 Task: Find the angle between two vectors given their components: v = {2, -1, 3} and u = {-1, 2, 1}.
Action: Mouse moved to (93, 311)
Screenshot: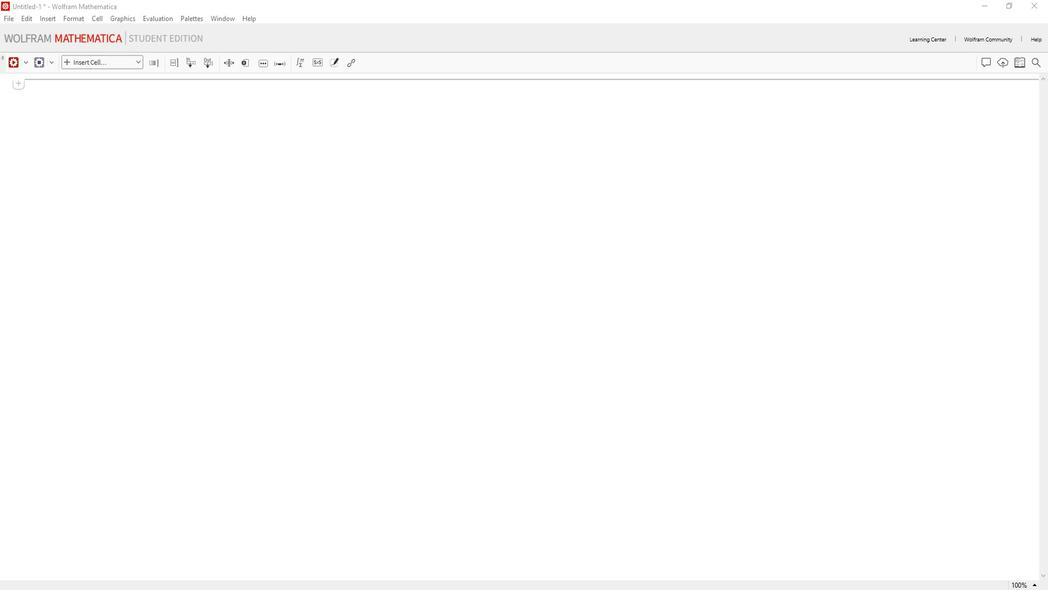 
Action: Mouse pressed left at (93, 311)
Screenshot: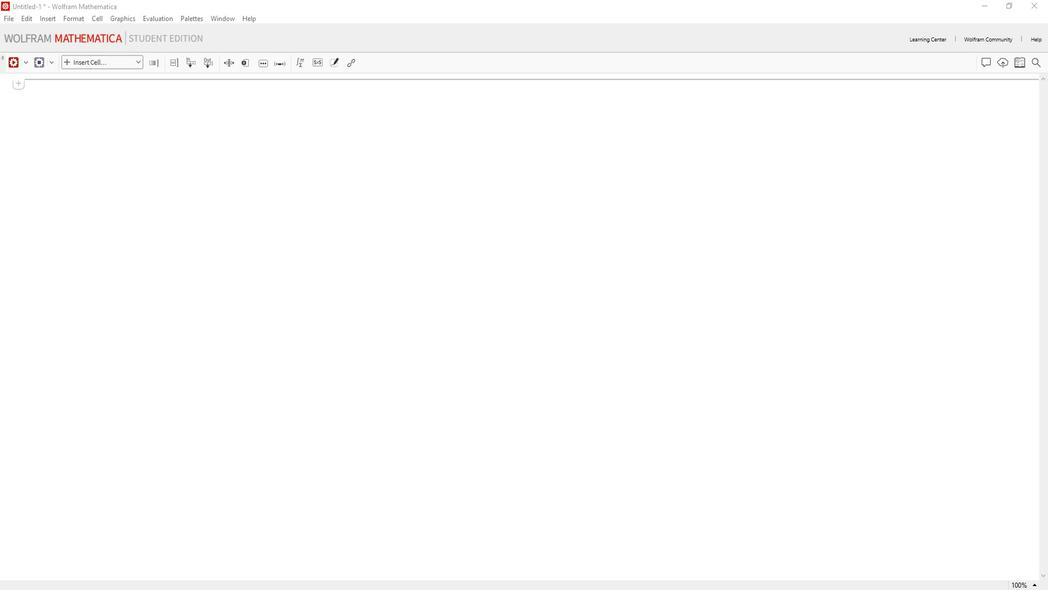 
Action: Mouse moved to (97, 58)
Screenshot: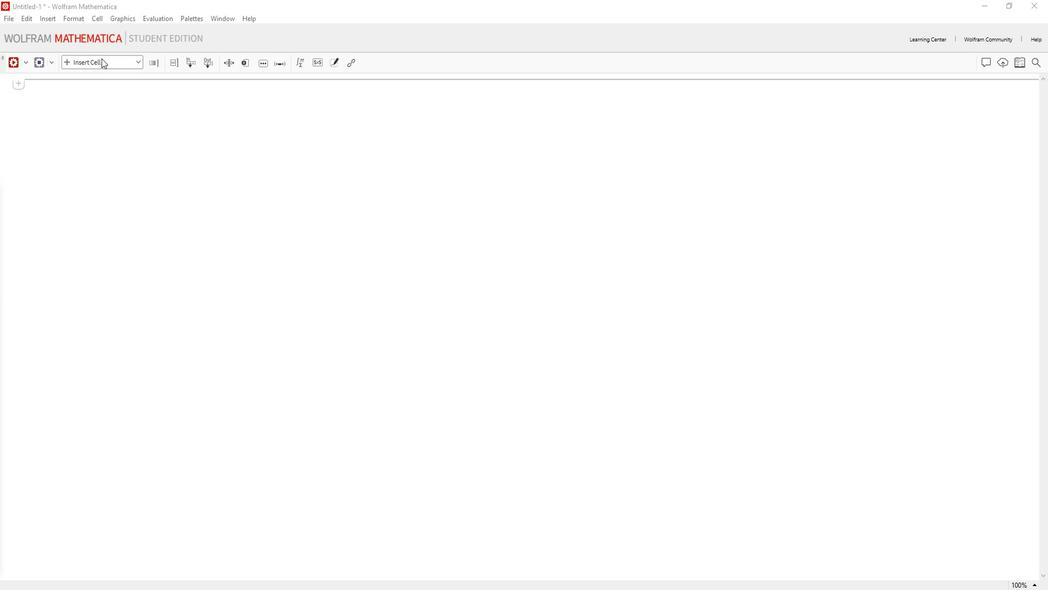 
Action: Mouse pressed left at (97, 58)
Screenshot: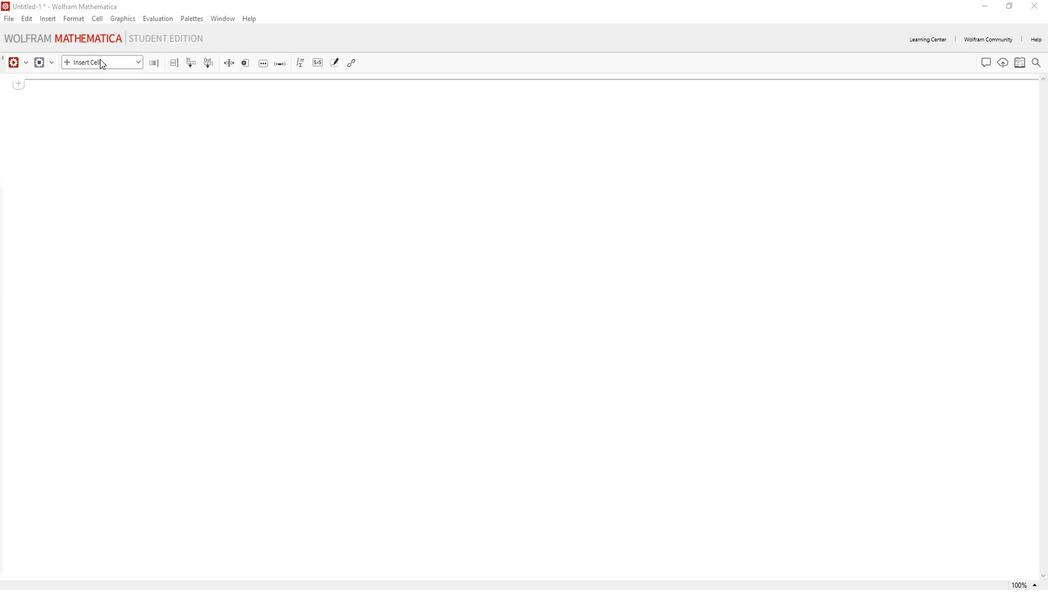 
Action: Mouse moved to (97, 85)
Screenshot: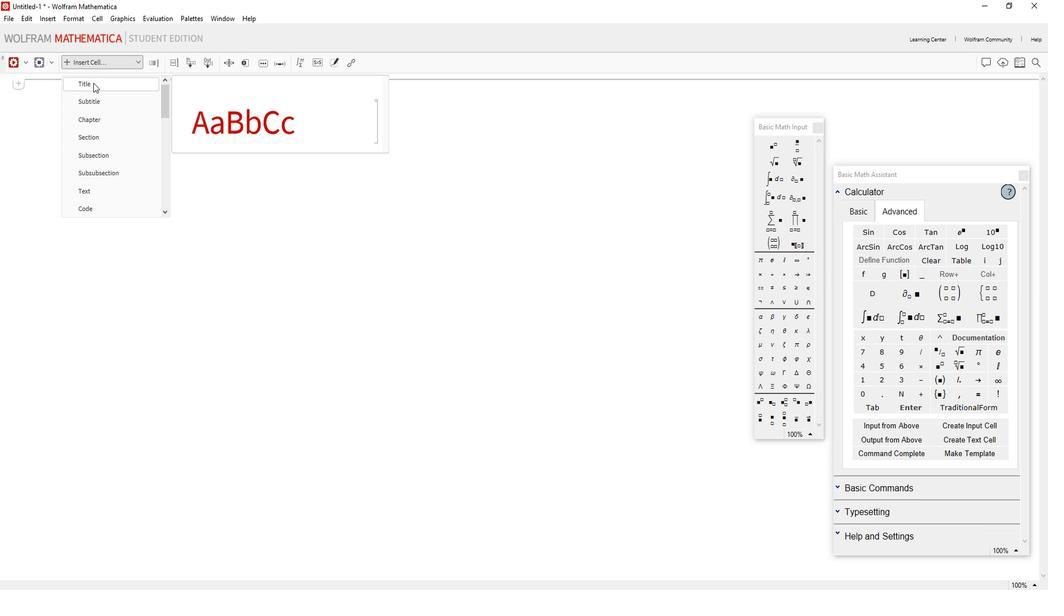 
Action: Mouse pressed left at (97, 85)
Screenshot: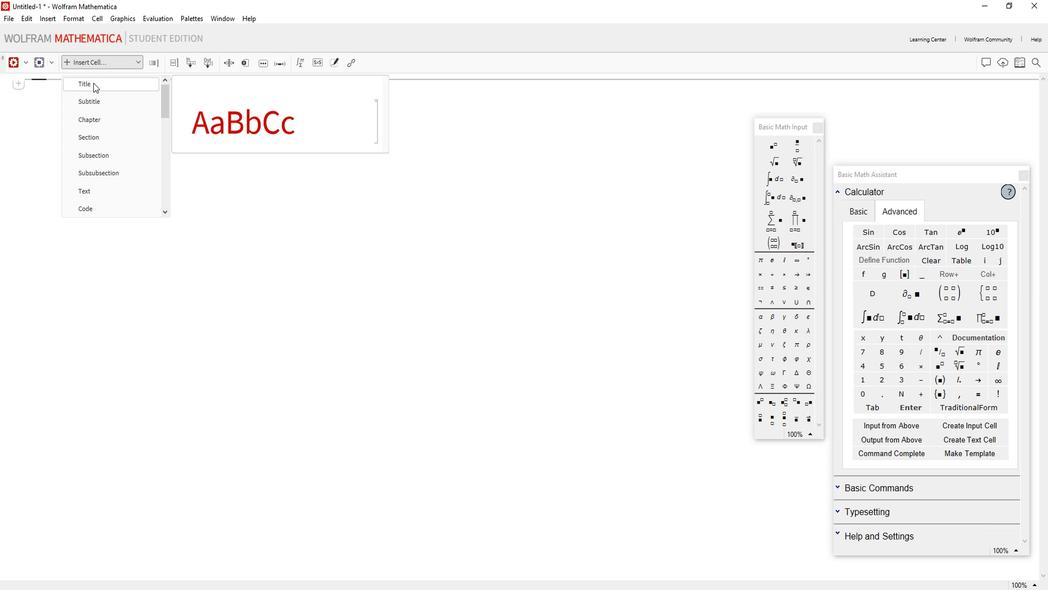 
Action: Mouse moved to (97, 127)
Screenshot: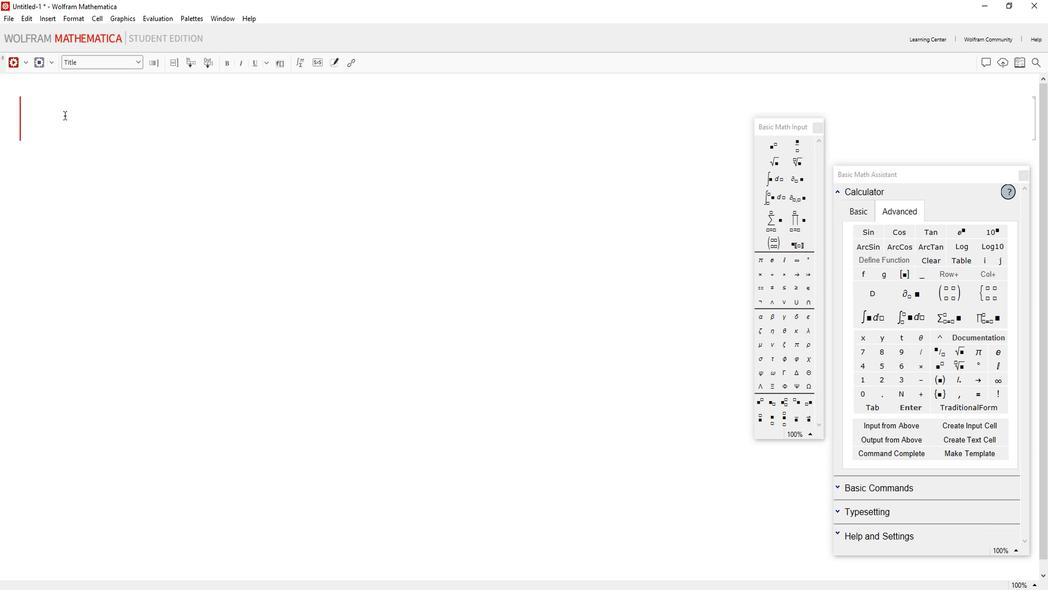 
Action: Mouse pressed left at (97, 127)
Screenshot: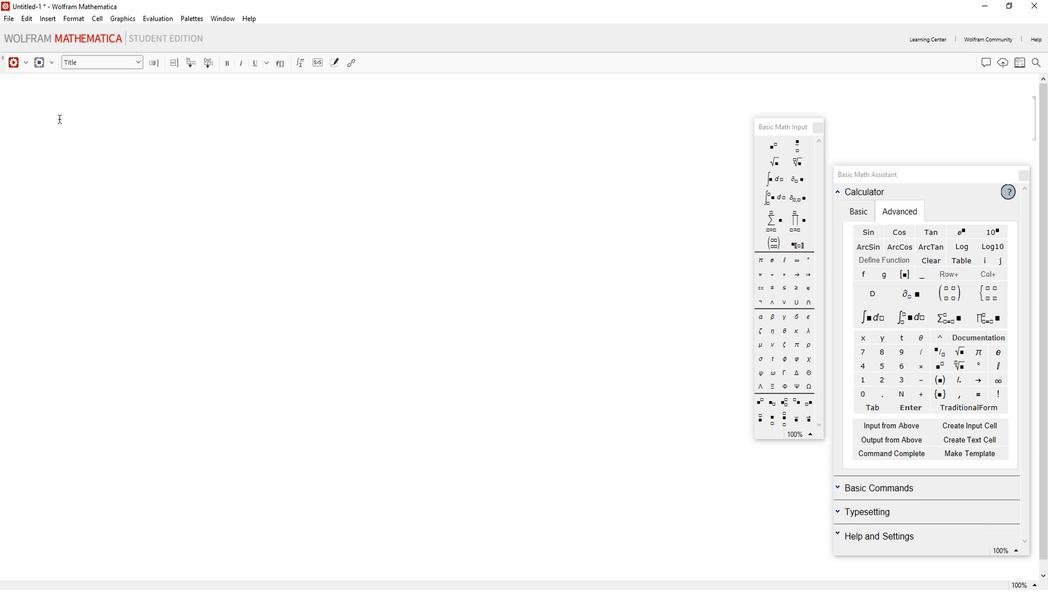 
Action: Key pressed <Key.shift>c<Key.backspace><Key.shift>Calcua<Key.backspace>la<Key.backspace>a<Key.backspace>ate<Key.space>the<Key.space>angle<Key.space>between<Key.space>two<Key.space>vectors
Screenshot: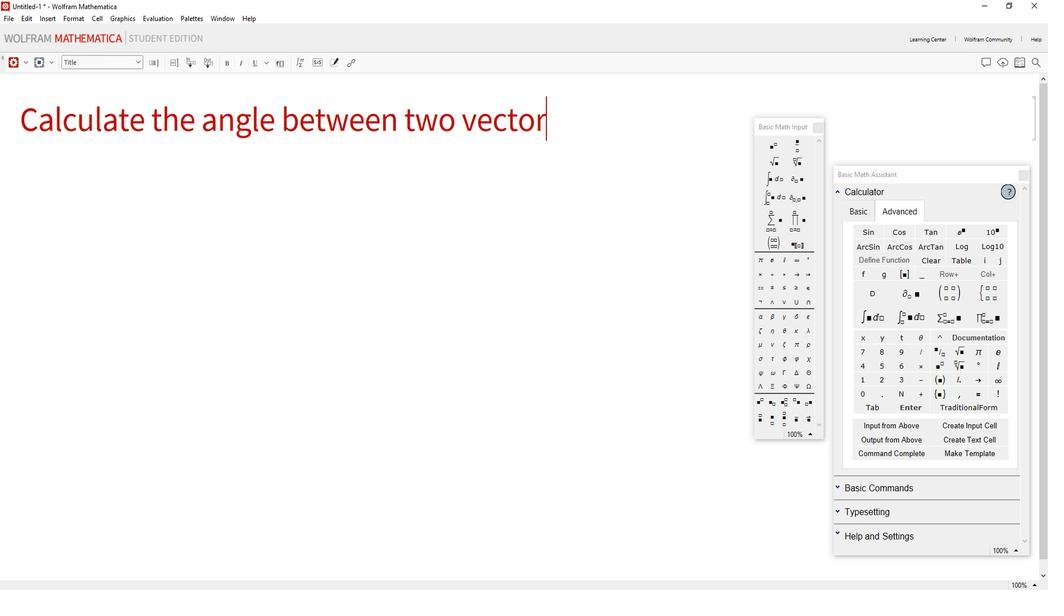 
Action: Mouse moved to (98, 189)
Screenshot: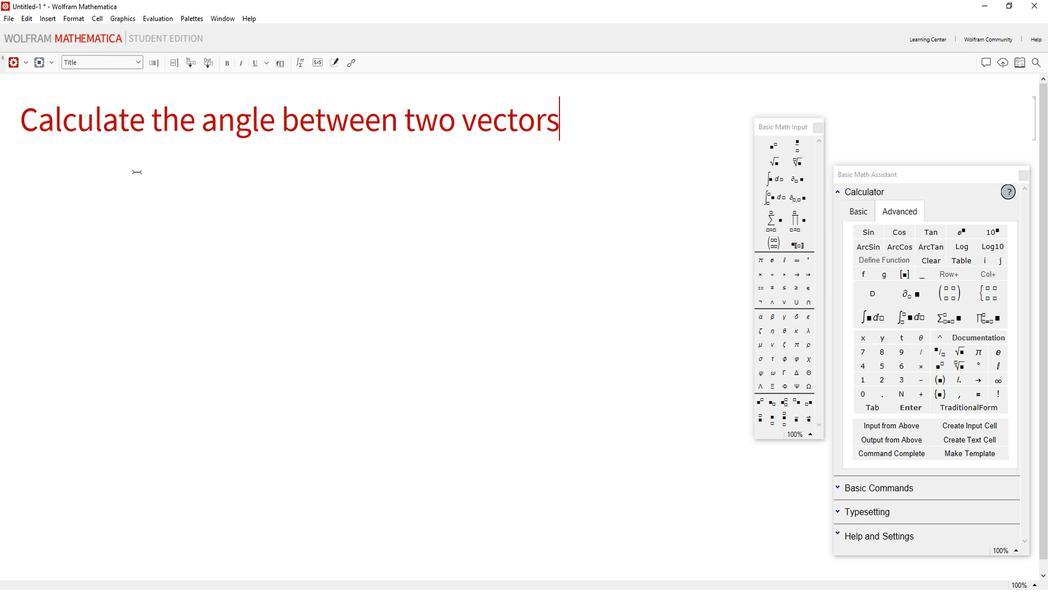 
Action: Mouse pressed left at (98, 189)
Screenshot: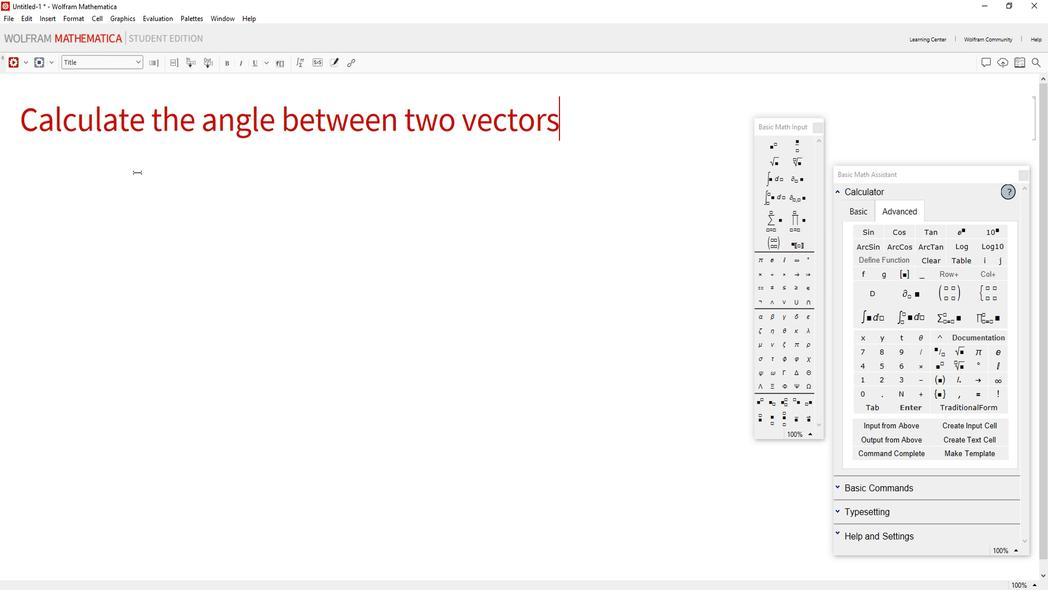 
Action: Mouse moved to (97, 63)
Screenshot: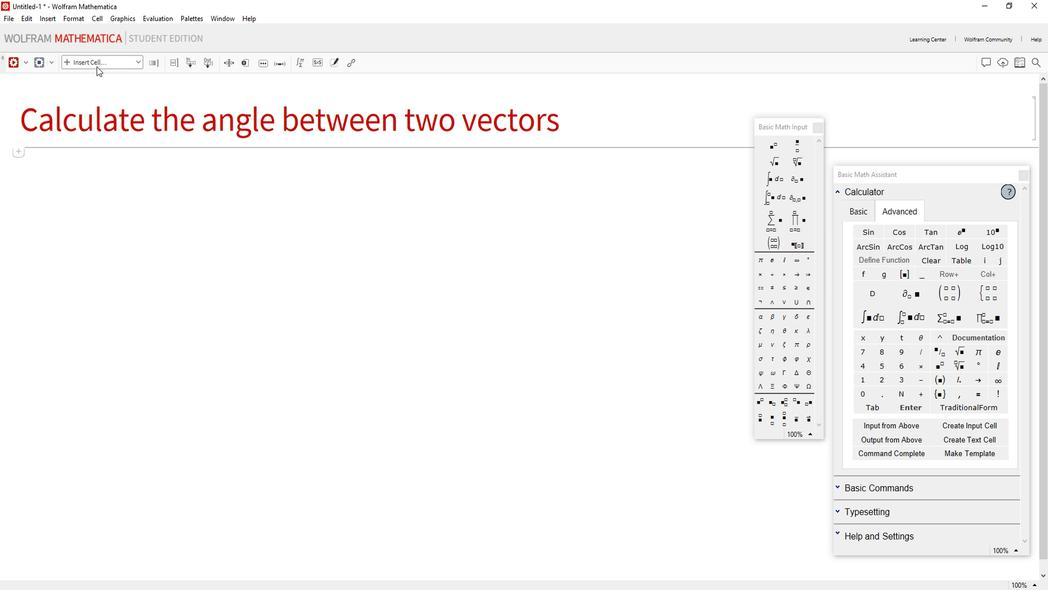 
Action: Mouse pressed left at (97, 63)
Screenshot: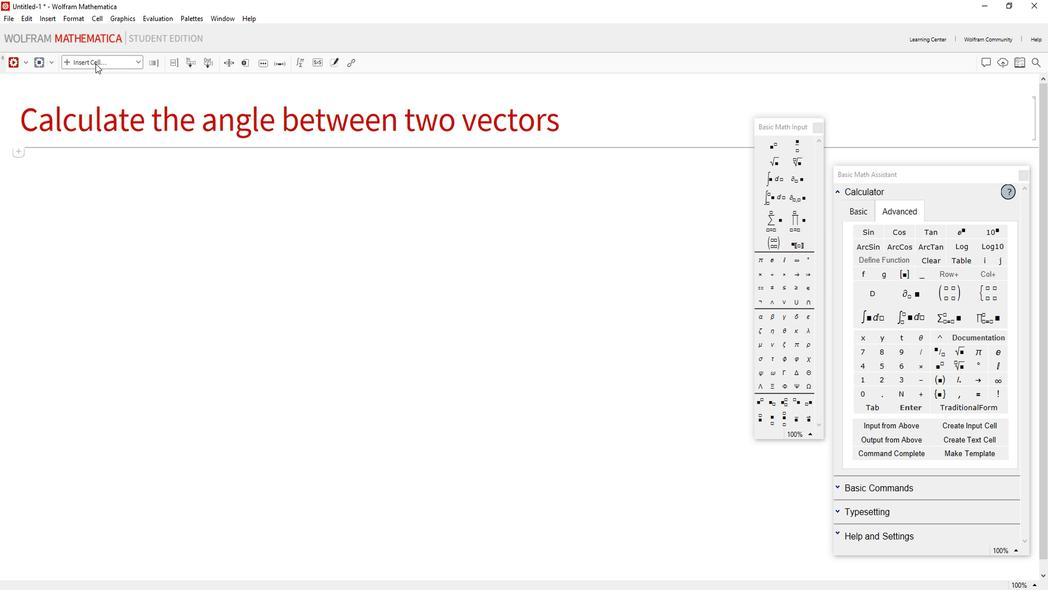 
Action: Mouse moved to (97, 227)
Screenshot: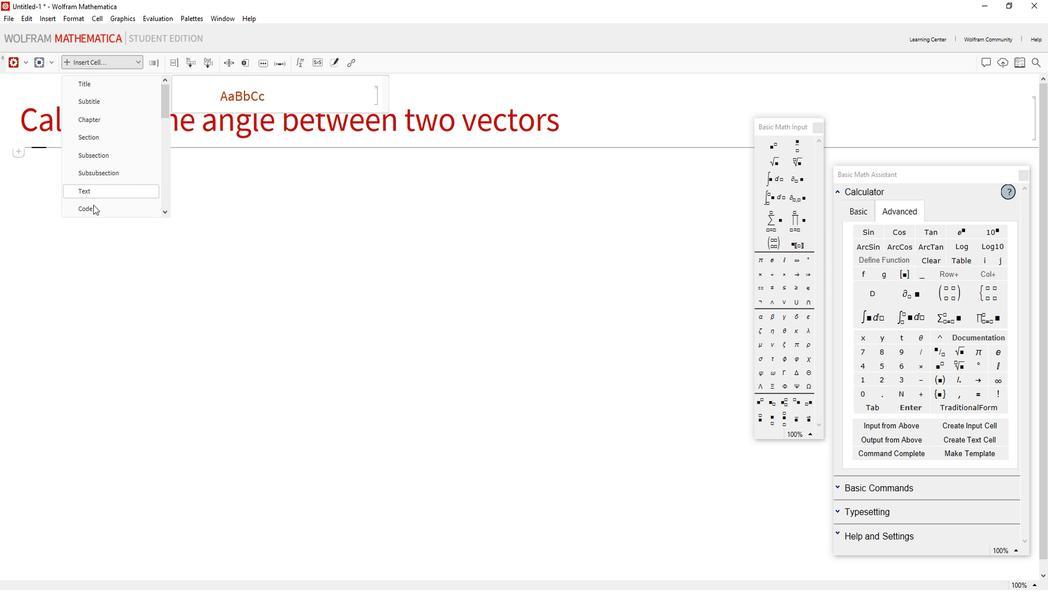 
Action: Mouse pressed left at (97, 227)
Screenshot: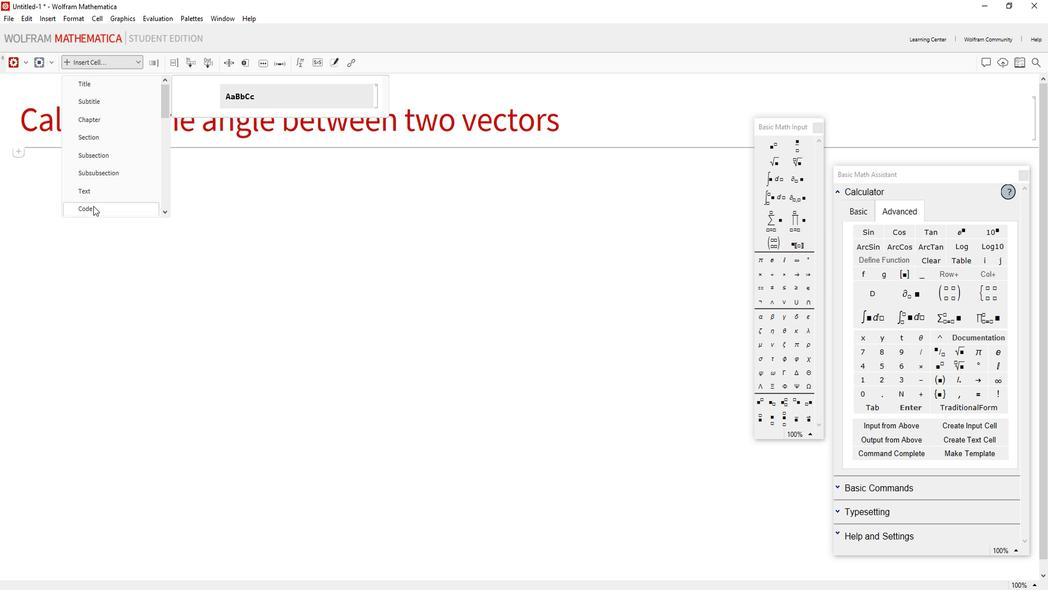 
Action: Mouse moved to (98, 201)
Screenshot: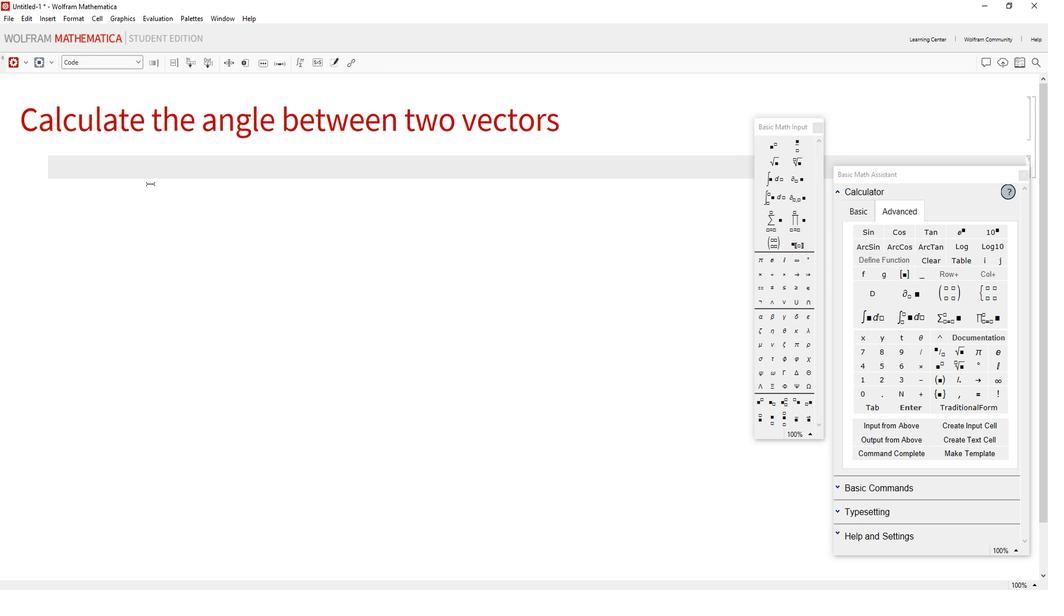 
Action: Key pressed u<Key.space>=<Key.space>[<Key.backspace><Key.shift><Key.shift><Key.shift><Key.shift><Key.shift><Key.shift><Key.shift><Key.shift>{-1,<Key.space>2,<Key.space>1<Key.right><Key.shift_r><Key.shift_r><Key.shift_r><Key.shift_r><Key.shift_r>;<Key.enter>v<Key.space>=<Key.space><Key.shift_r>{2,<Key.space>-1,<Key.space>3<Key.right>;<Key.enter>dot<Key.shift>Product<Key.space>=<Key.space>u.v<Key.shift_r><Key.shift_r><Key.shift_r><Key.shift_r><Key.shift_r><Key.shift_r><Key.shift_r><Key.shift_r><Key.shift_r>;<Key.enter>magnitude<Key.shift>U<Key.space>=<Key.space><Key.shift><Key.shift><Key.shift><Key.shift><Key.shift><Key.shift><Key.shift><Key.shift><Key.shift><Key.shift><Key.shift>Sqrt[u.u<Key.right>;<Key.enter>magnitude<Key.shift>V<Key.space>=<Key.space><Key.shift>Squrt<Key.backspace><Key.backspace><Key.backspace>rt<Key.shift><Key.shift><Key.shift><Key.shift><Key.shift><Key.shift>[v.v<Key.right>;<Key.enter>cost<Key.backspace><Key.shift>Theta<Key.space>=<Key.space>dot<Key.shift>Product<Key.space>/<Key.space>9<Key.backspace><Key.shift>(magnitude<Key.shift>U<Key.space>*<Key.space>magnitude<Key.shift>V<Key.right>;<Key.enter>theta<Key.space>=<Key.space><Key.shift>Arc<Key.backspace><Key.shift><Key.shift><Key.shift><Key.shift><Key.shift><Key.shift><Key.shift><Key.shift><Key.shift><Key.shift><Key.shift><Key.shift><Key.shift><Key.shift><Key.shift>c<Key.shift>Cos<Key.shift>[cos<Key.shift>Theta<Key.right>;<Key.enter>theta<Key.shift>Degress<Key.backspace><Key.backspace>e<Key.space>=<Key.space><Key.shift>thera<Key.backspace><Key.backspace>ta<Key.space>-<Key.backspace>*<Key.space><Key.shift><Key.shift>(180/<Key.shift>Pi<Key.right>;<Key.enter>theta<Key.shift>Degress<Key.backspace><Key.backspace>es<Key.shift_r><Key.enter>
Screenshot: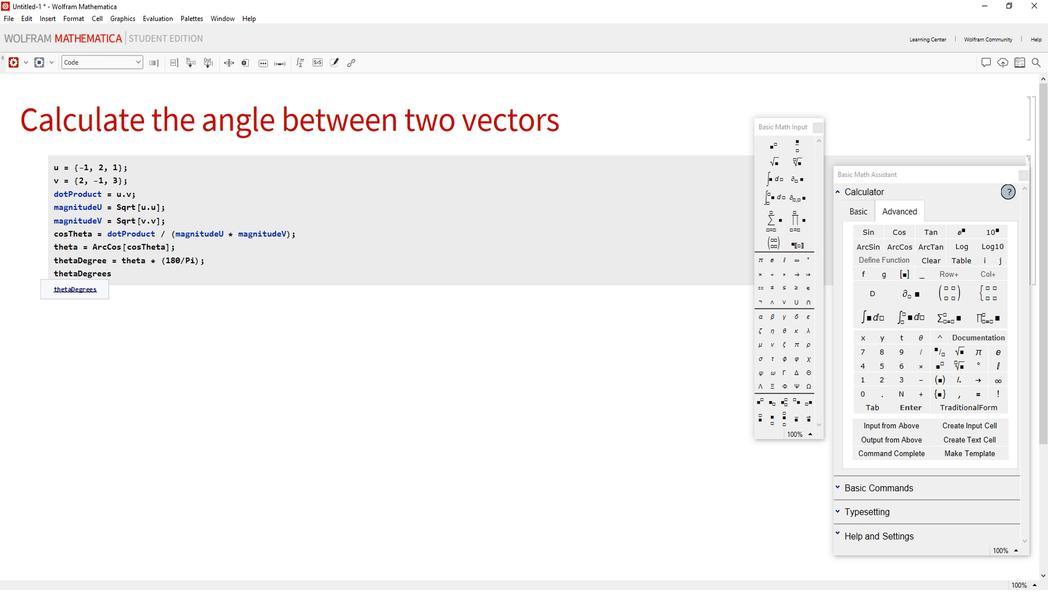 
Action: Mouse moved to (88, 321)
Screenshot: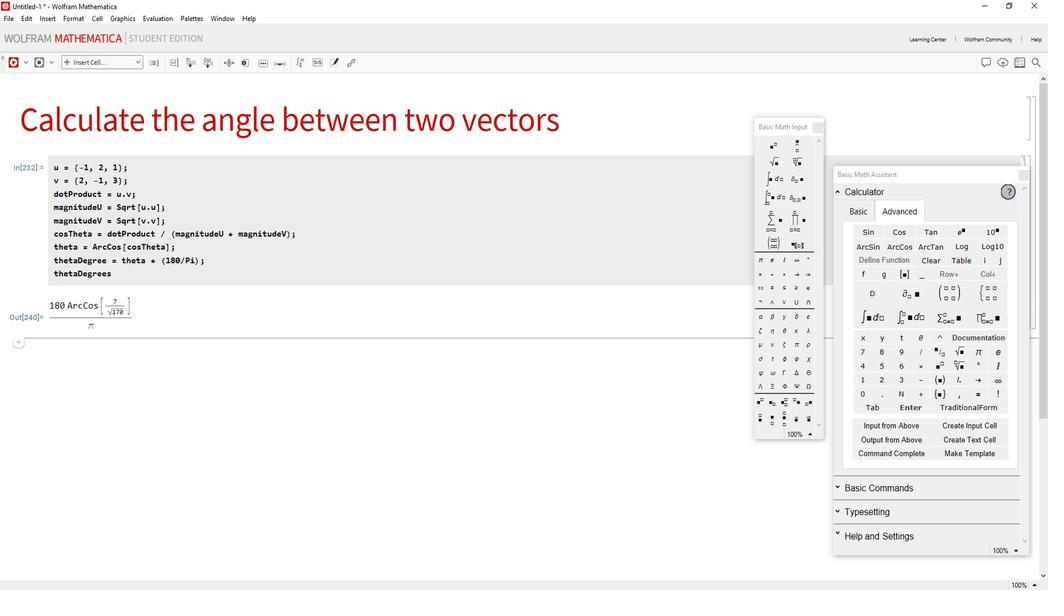 
Action: Mouse pressed left at (88, 321)
Screenshot: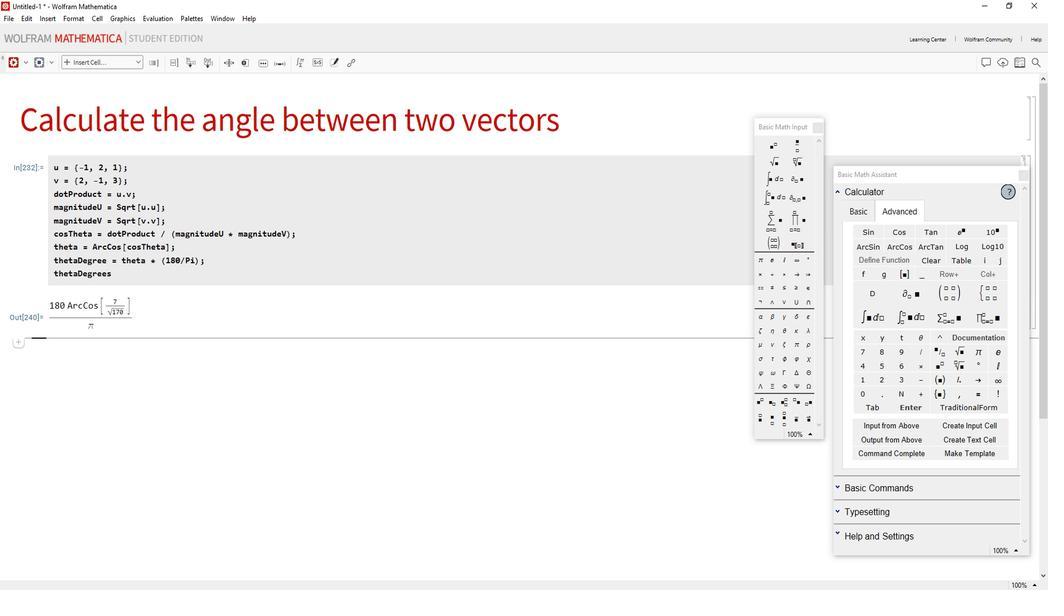 
